Task: Look for products in the category "Beef" from the brand "Willamette Valley Meat Company".
Action: Mouse moved to (25, 98)
Screenshot: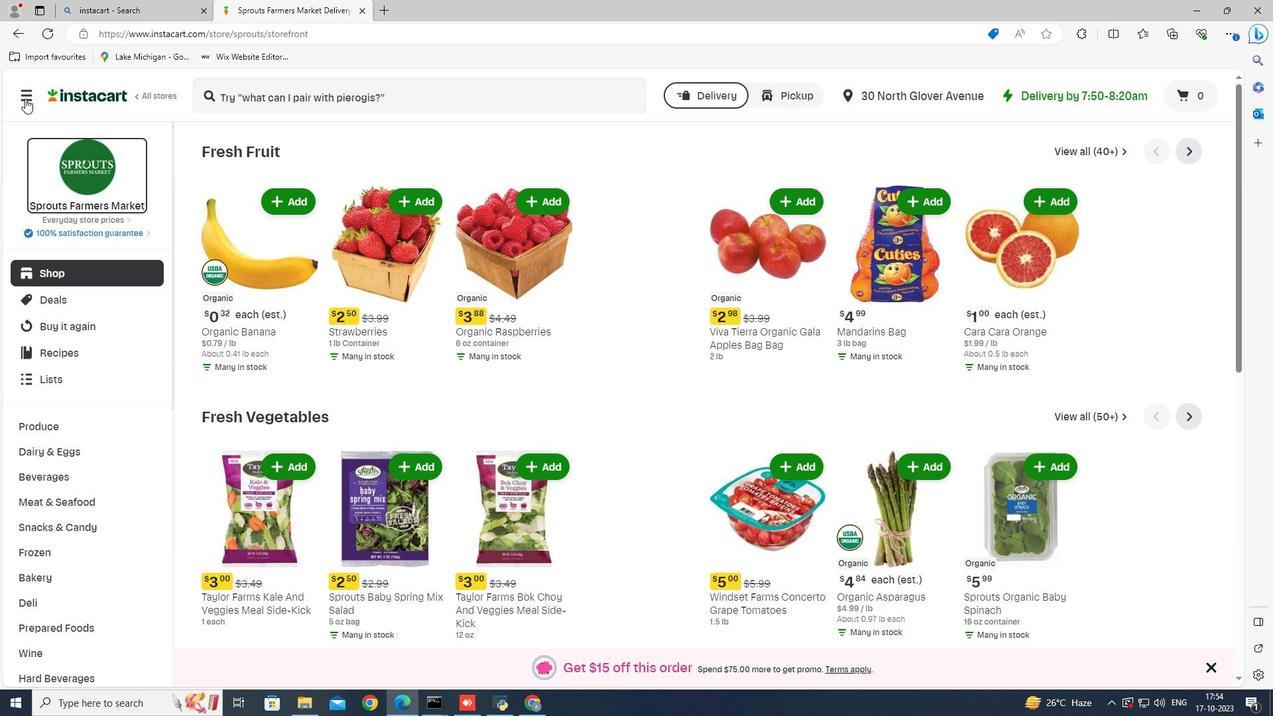 
Action: Mouse pressed left at (25, 98)
Screenshot: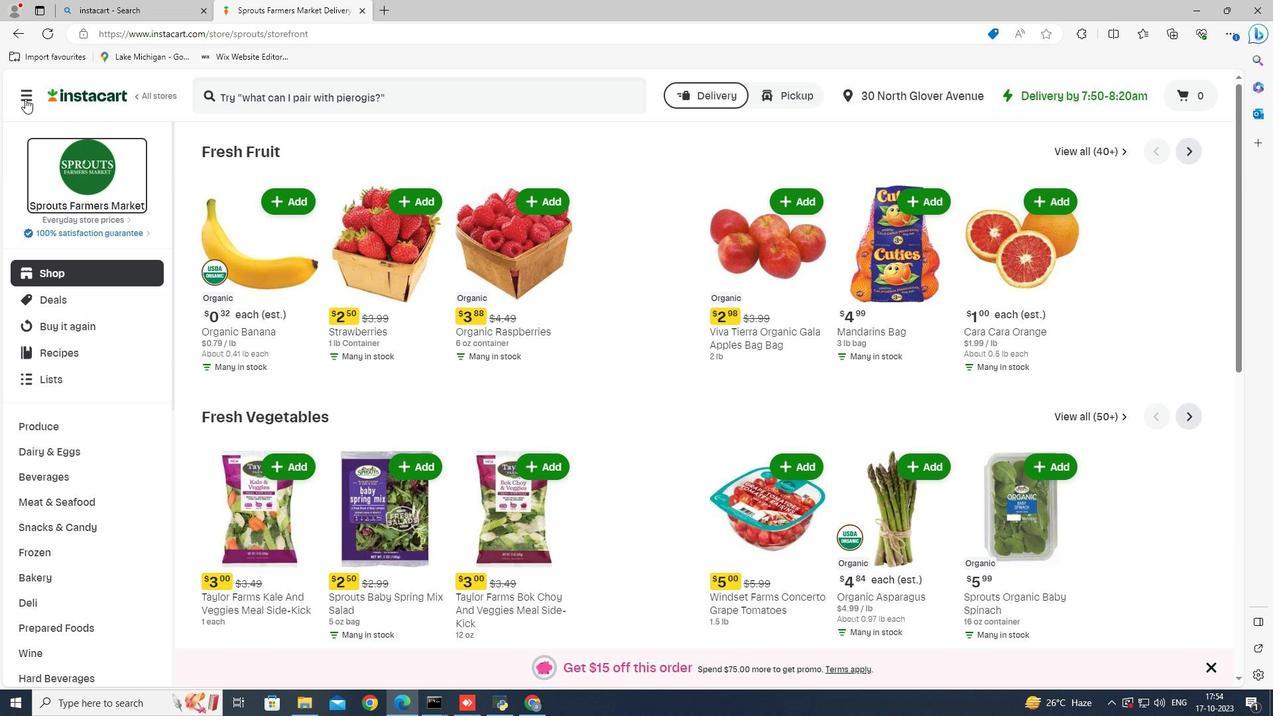 
Action: Mouse moved to (77, 368)
Screenshot: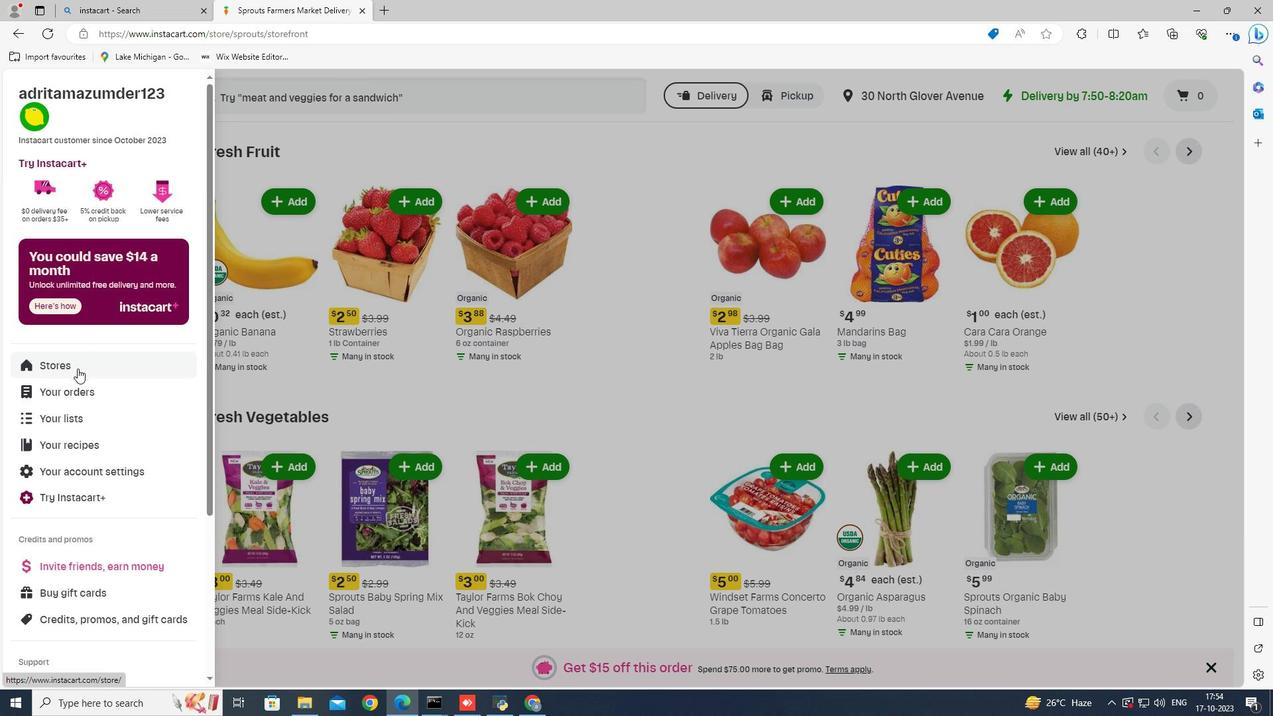 
Action: Mouse pressed left at (77, 368)
Screenshot: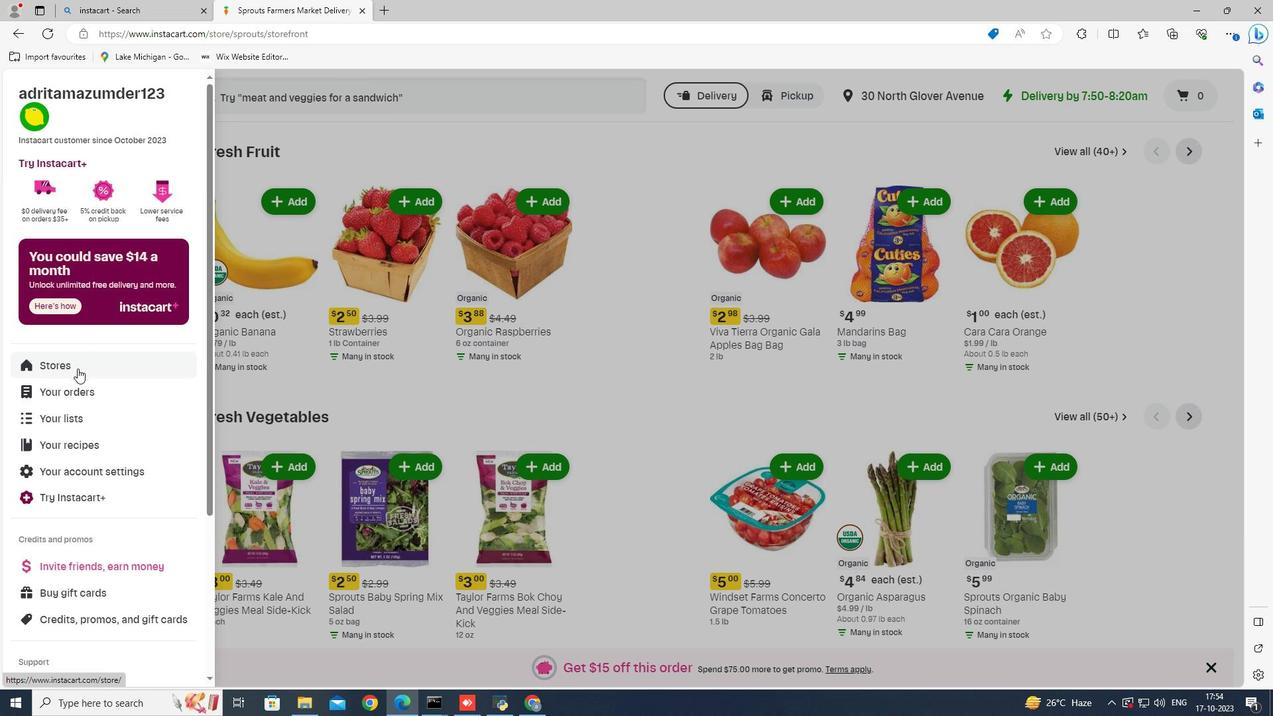 
Action: Mouse moved to (306, 146)
Screenshot: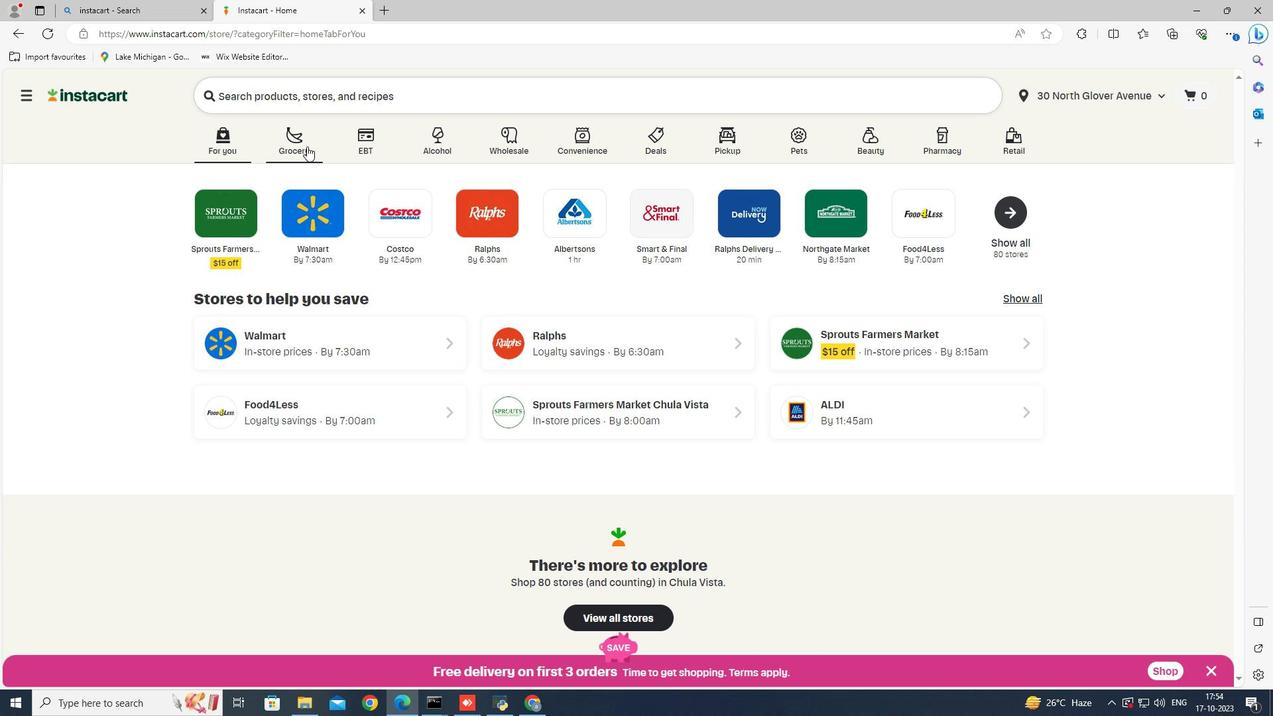 
Action: Mouse pressed left at (306, 146)
Screenshot: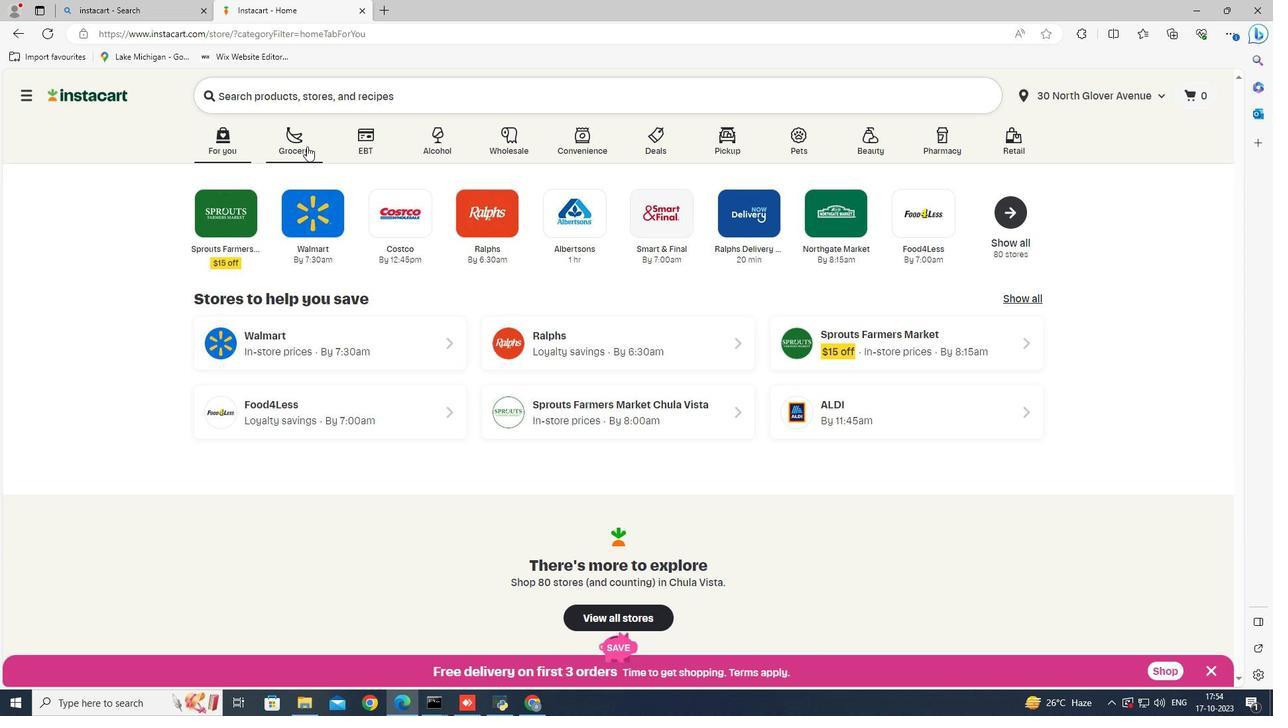 
Action: Mouse moved to (854, 289)
Screenshot: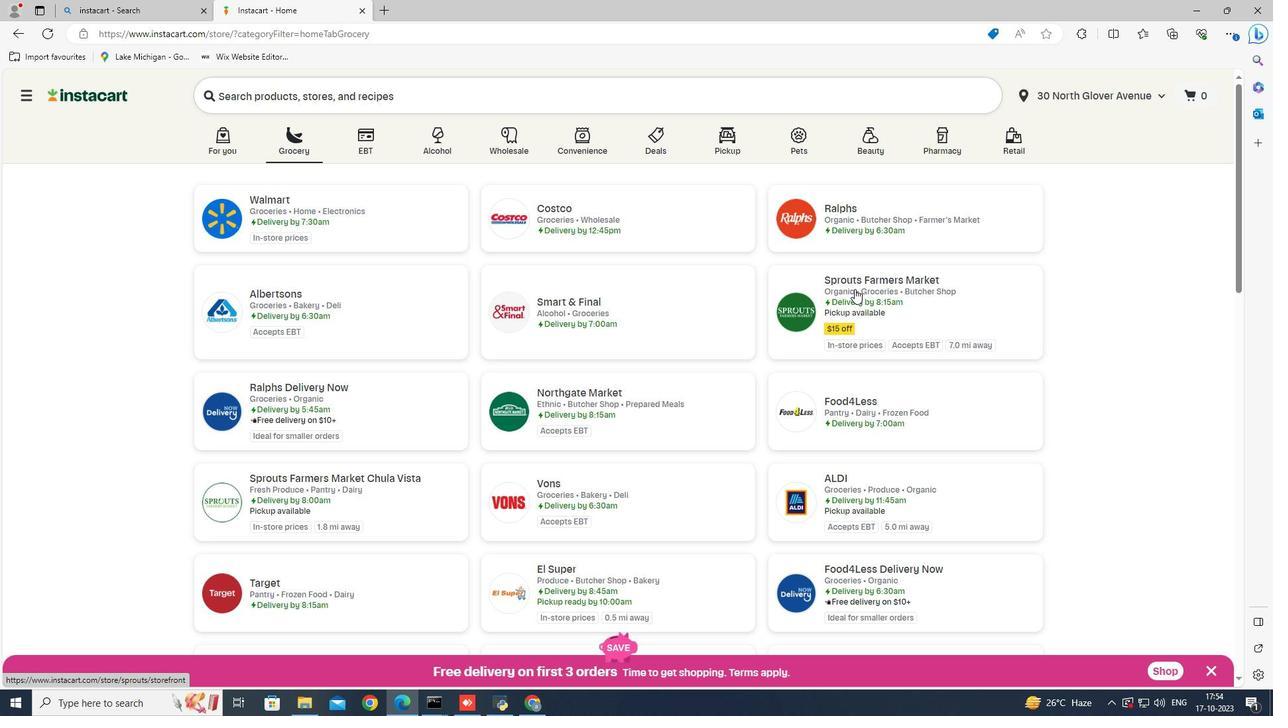 
Action: Mouse pressed left at (854, 289)
Screenshot: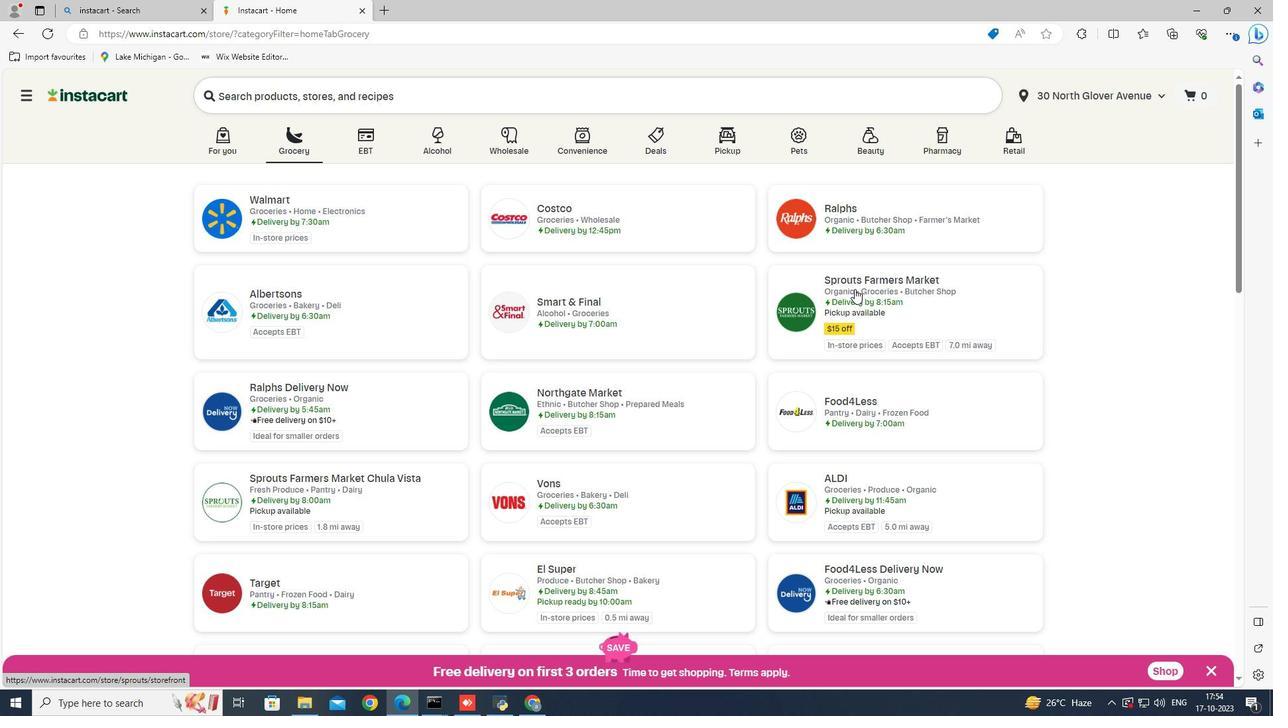 
Action: Mouse moved to (53, 500)
Screenshot: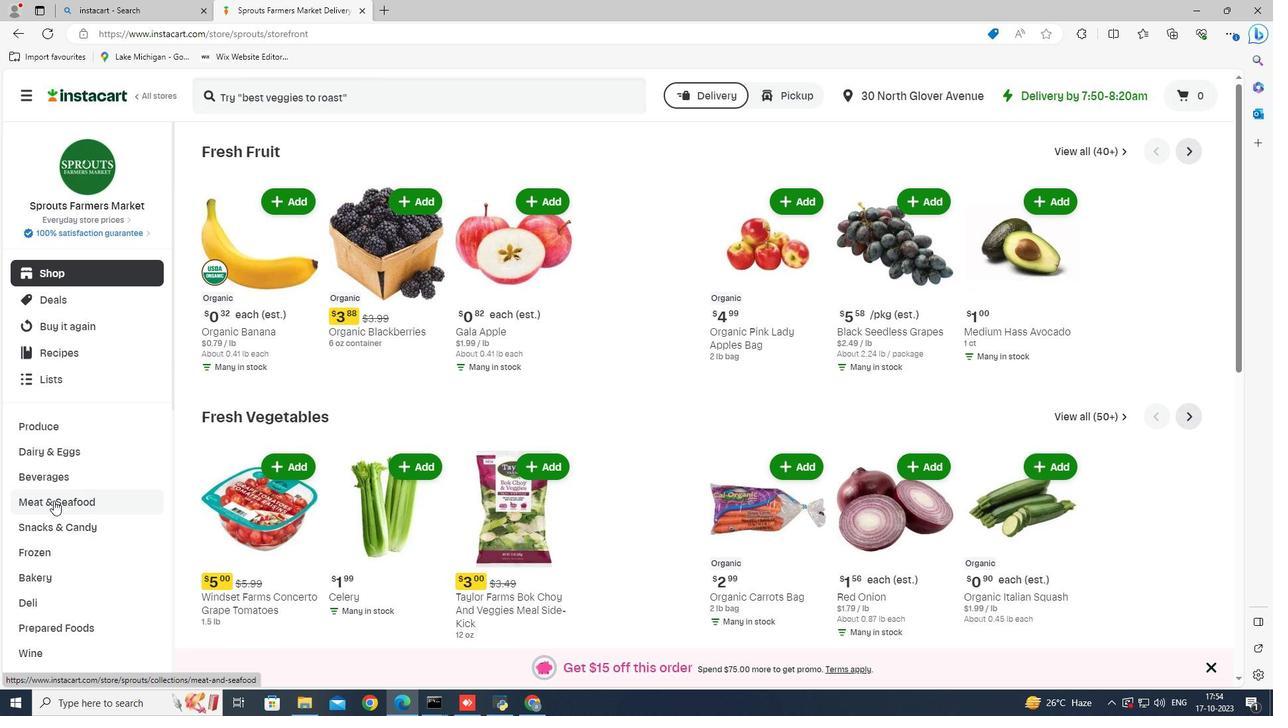 
Action: Mouse pressed left at (53, 500)
Screenshot: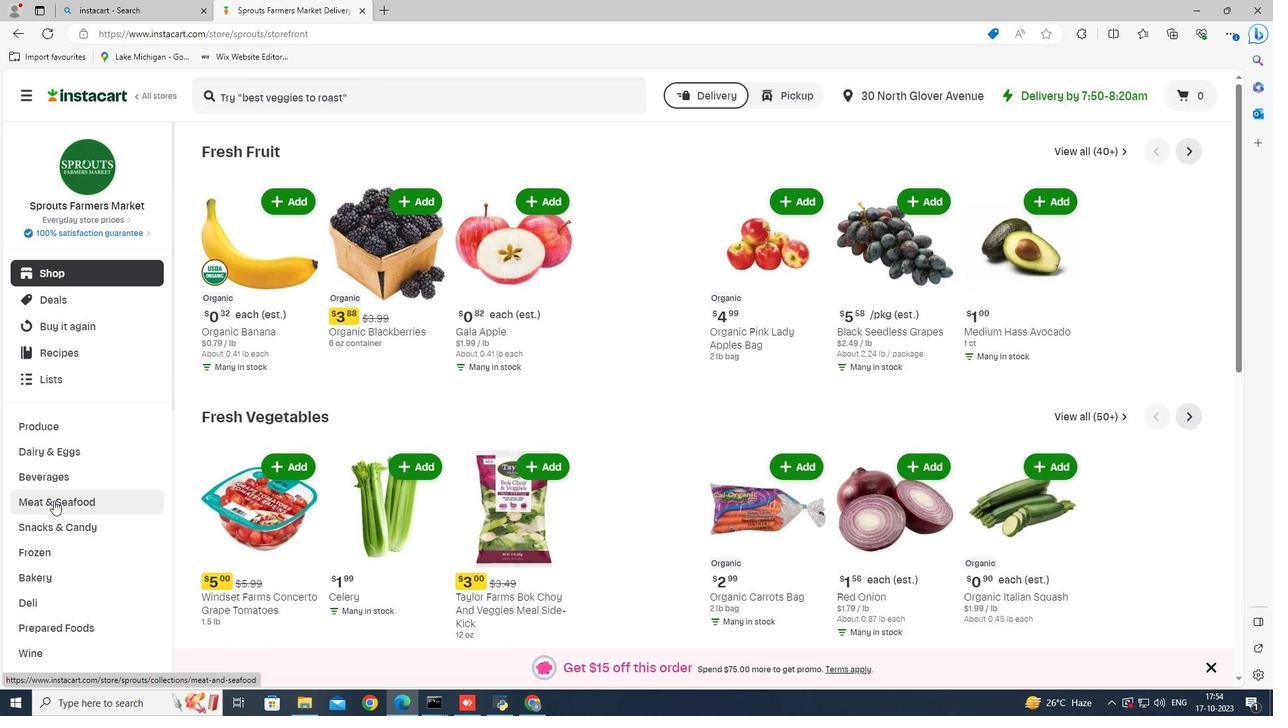 
Action: Mouse moved to (381, 181)
Screenshot: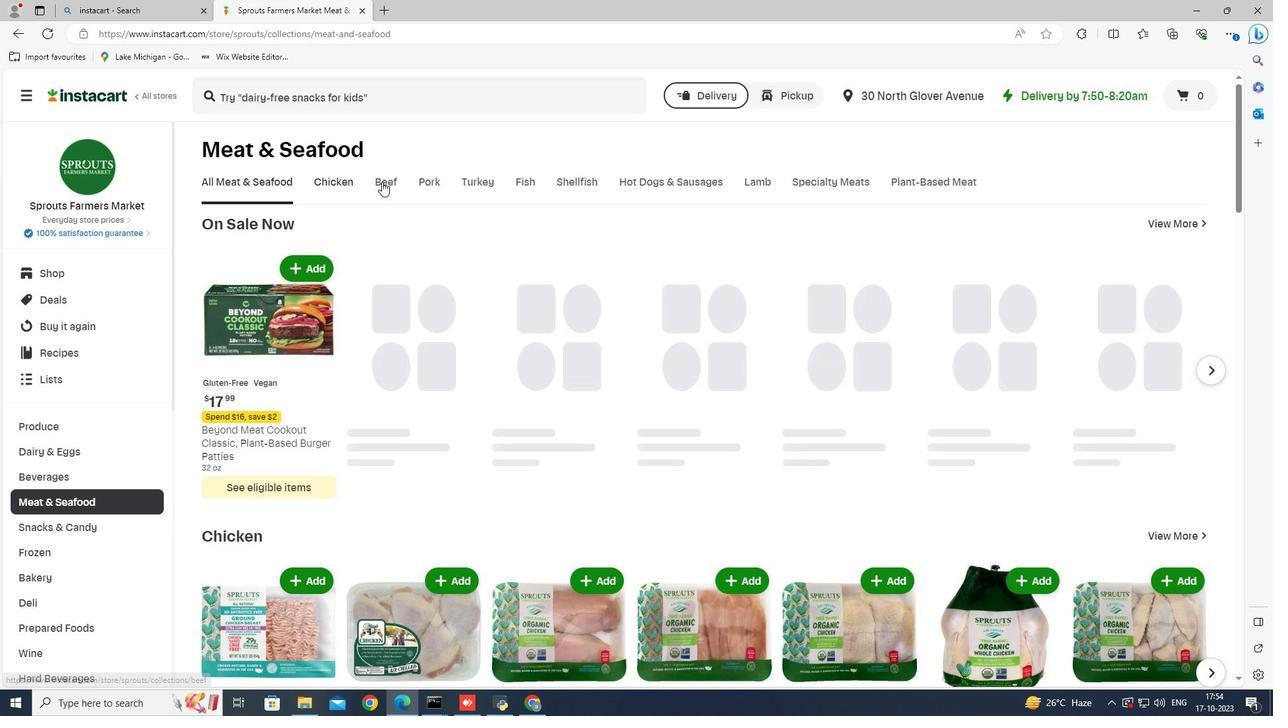 
Action: Mouse pressed left at (381, 181)
Screenshot: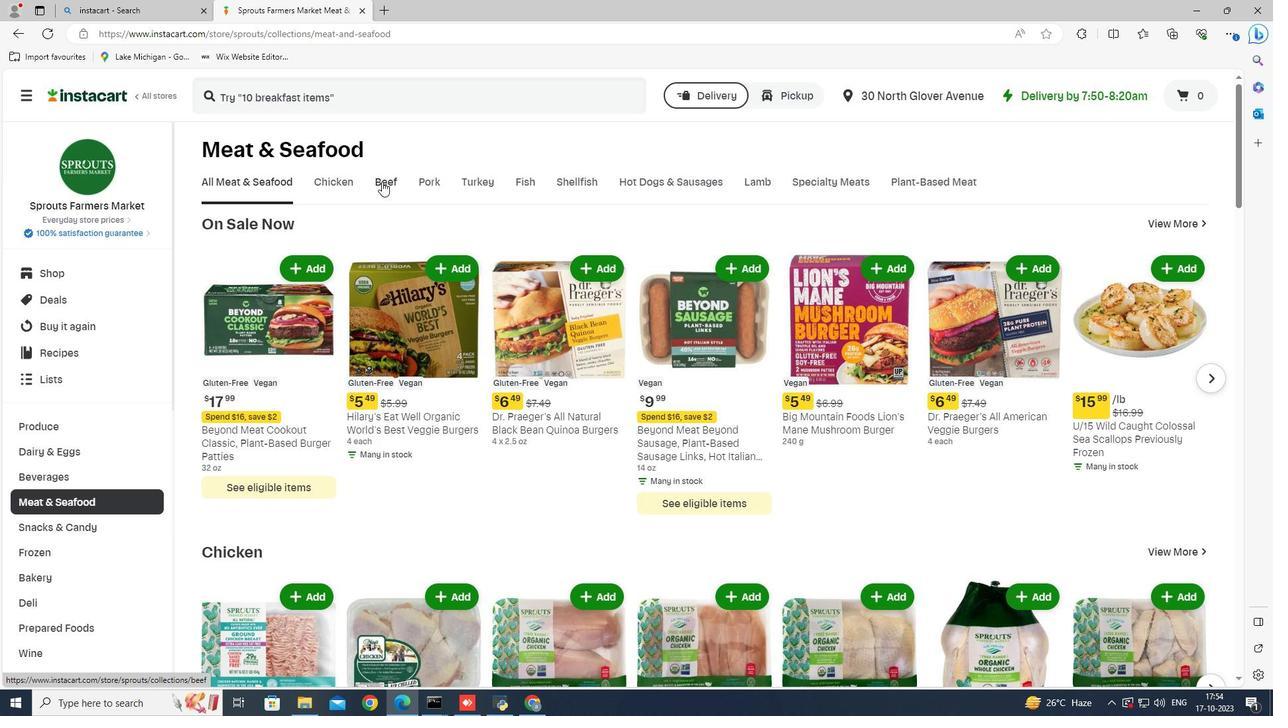 
Action: Mouse moved to (735, 239)
Screenshot: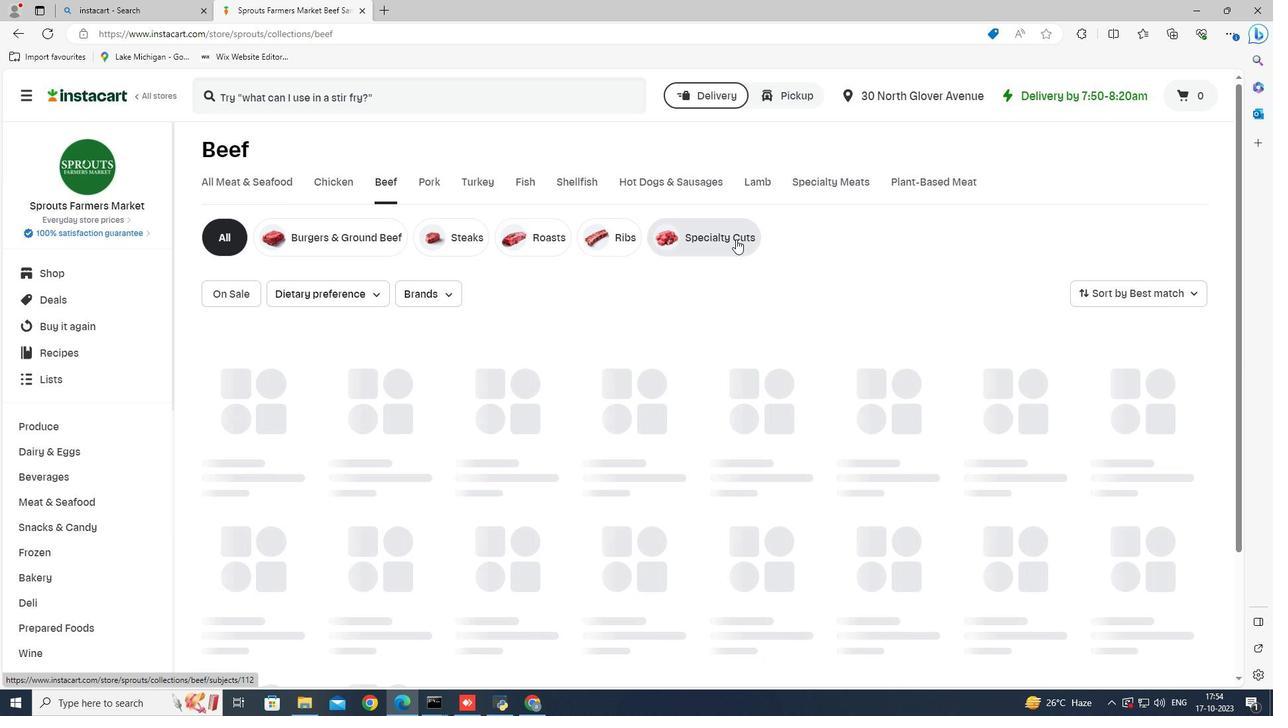 
Action: Mouse pressed left at (735, 239)
Screenshot: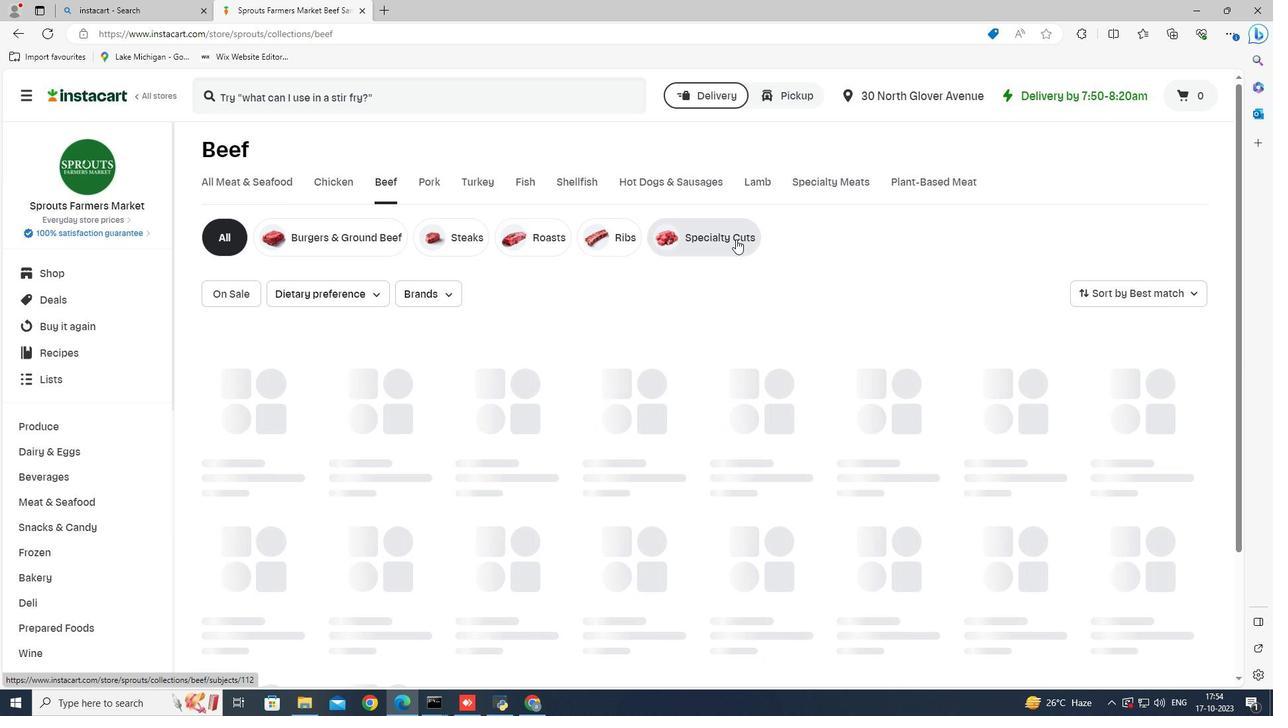 
Action: Mouse moved to (451, 299)
Screenshot: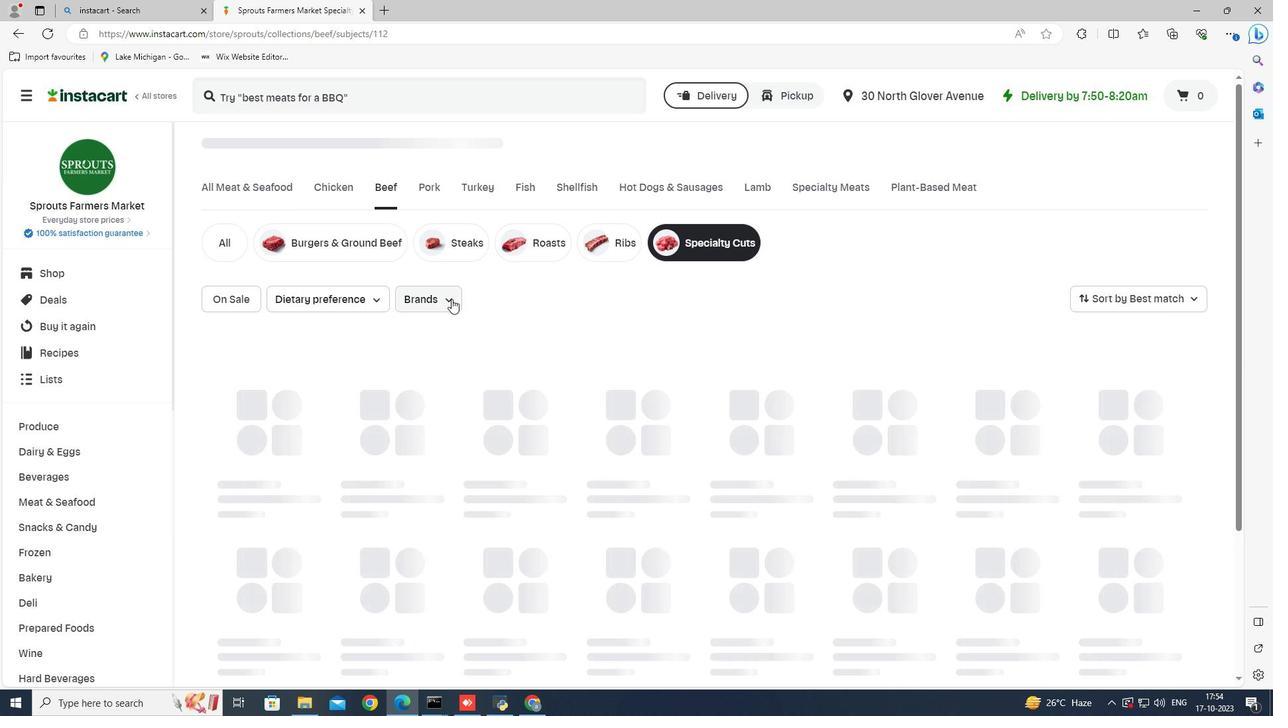 
Action: Mouse pressed left at (451, 299)
Screenshot: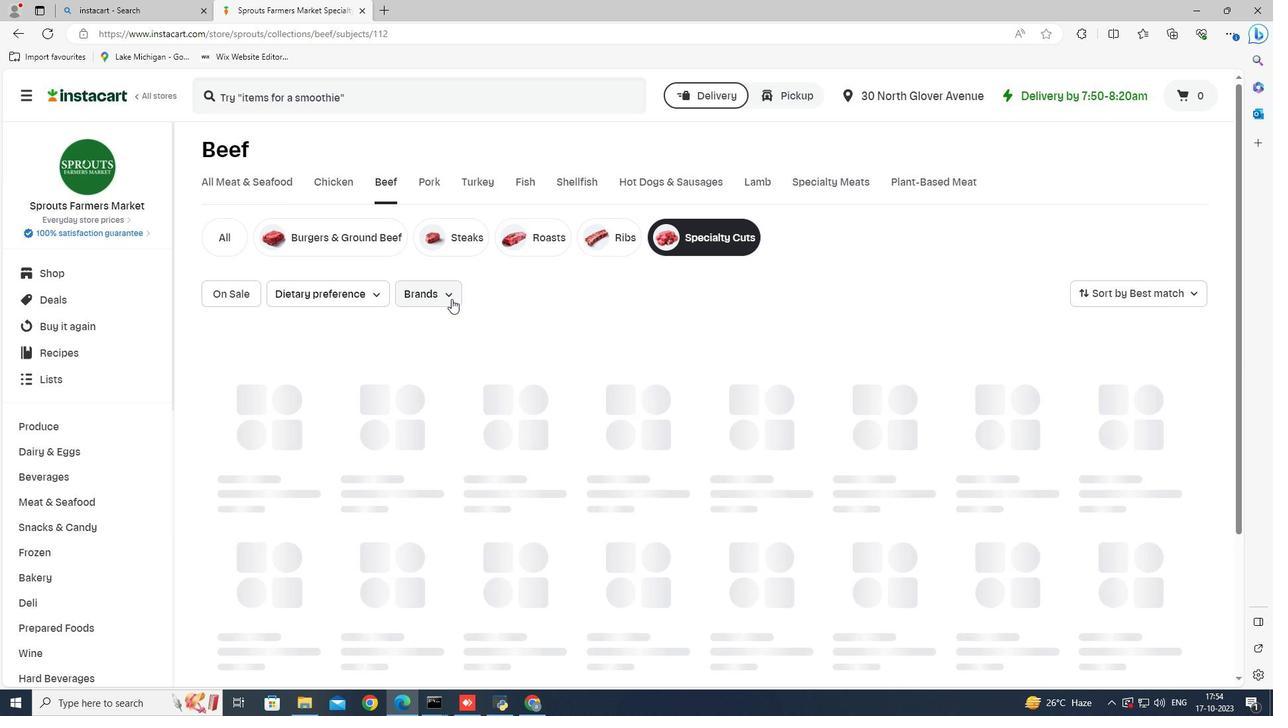 
Action: Mouse moved to (421, 474)
Screenshot: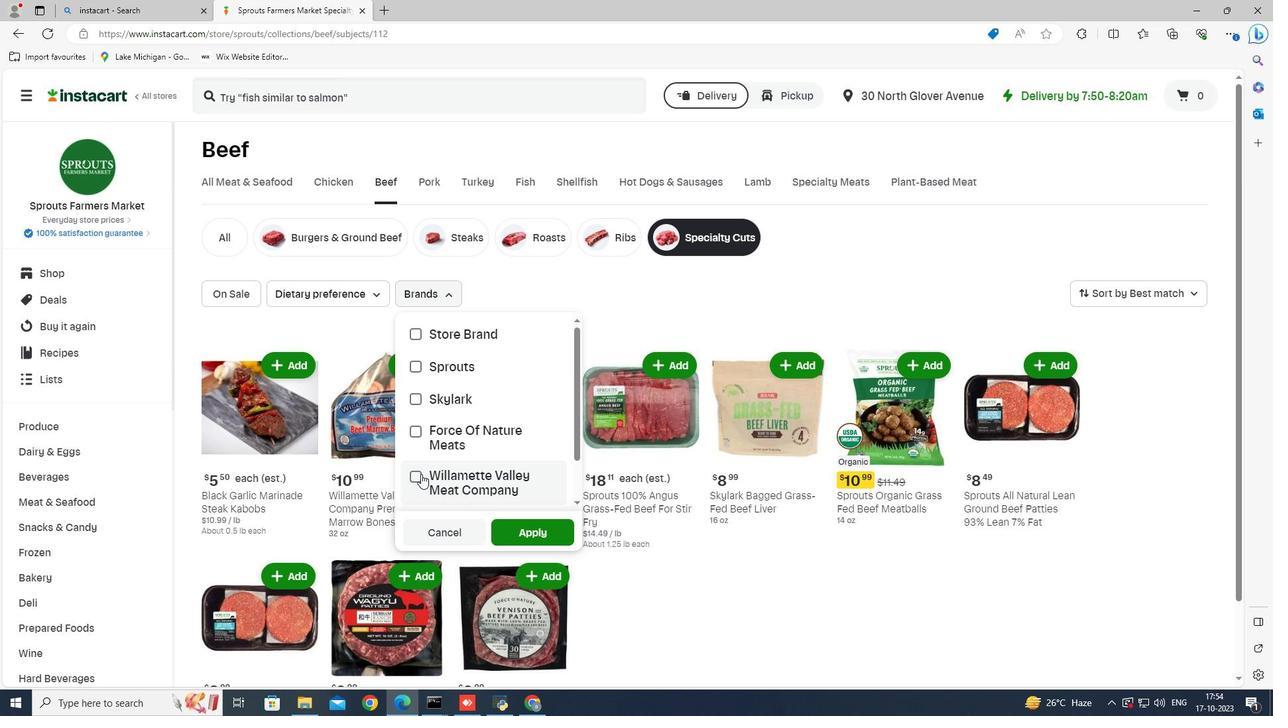 
Action: Mouse pressed left at (421, 474)
Screenshot: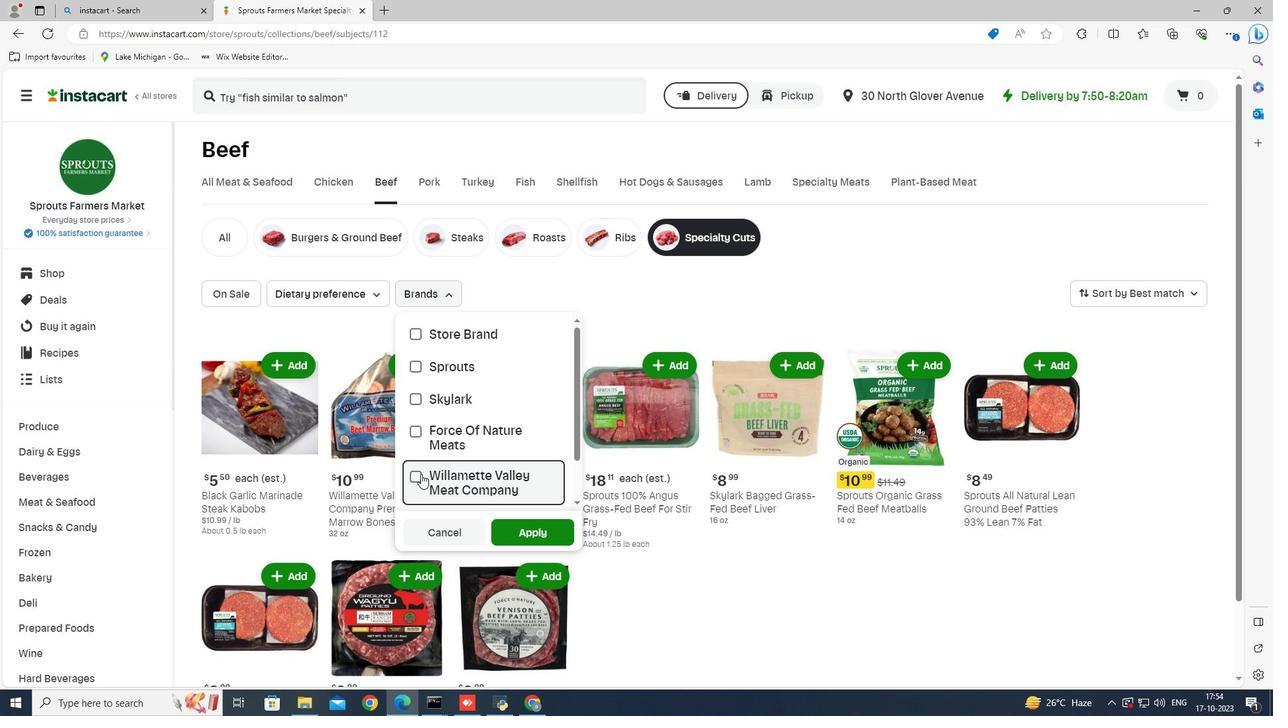 
Action: Mouse moved to (539, 526)
Screenshot: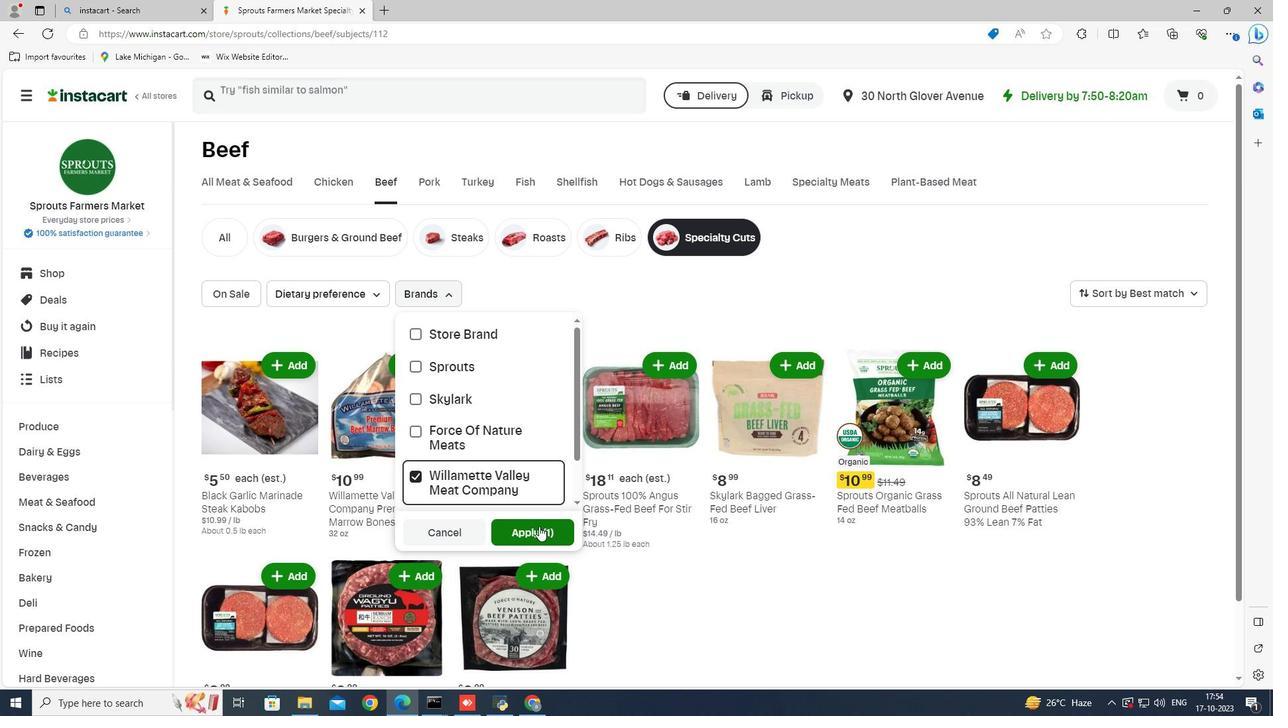 
Action: Mouse pressed left at (539, 526)
Screenshot: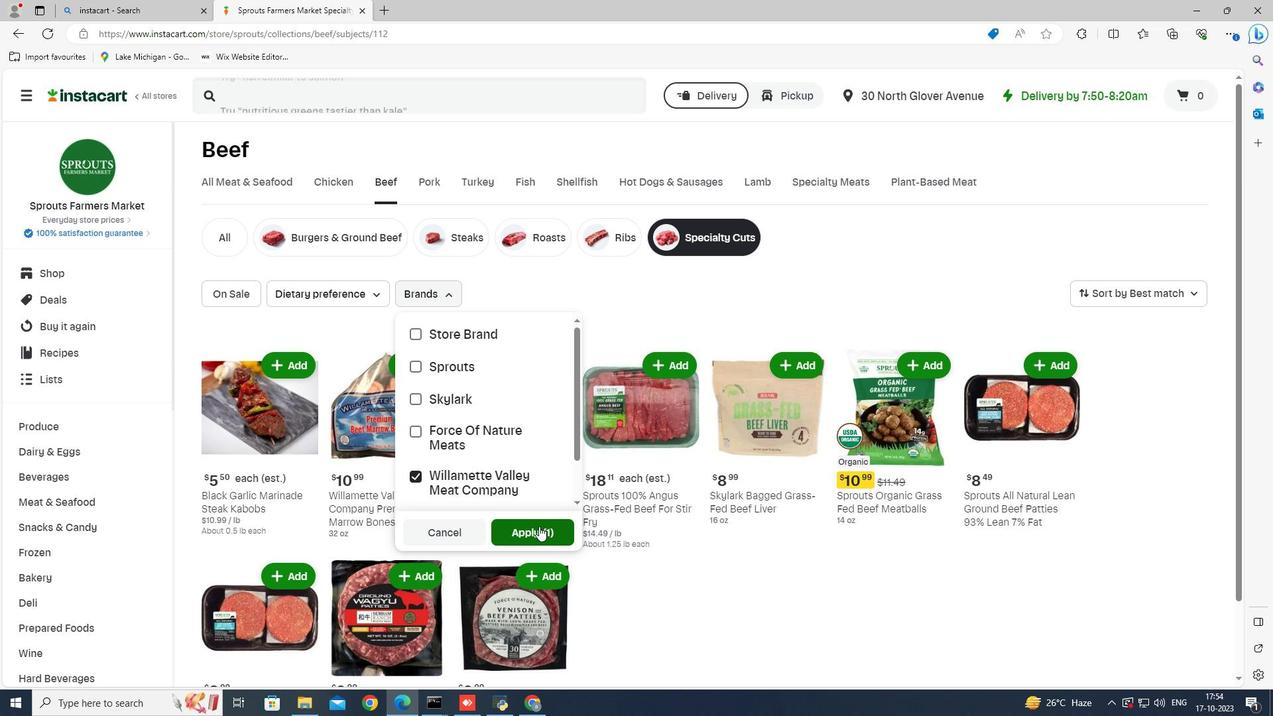 
Action: Mouse moved to (597, 509)
Screenshot: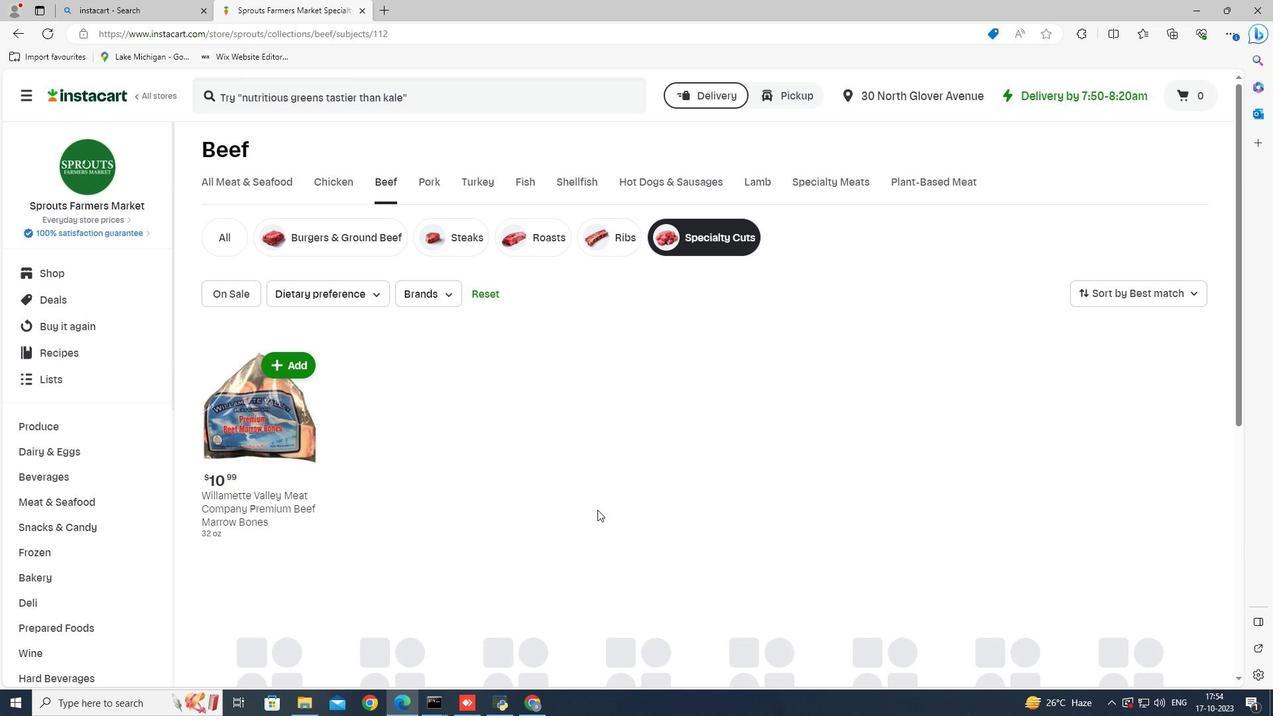 
